 Task: Click on the option Degrees.
Action: Mouse moved to (793, 107)
Screenshot: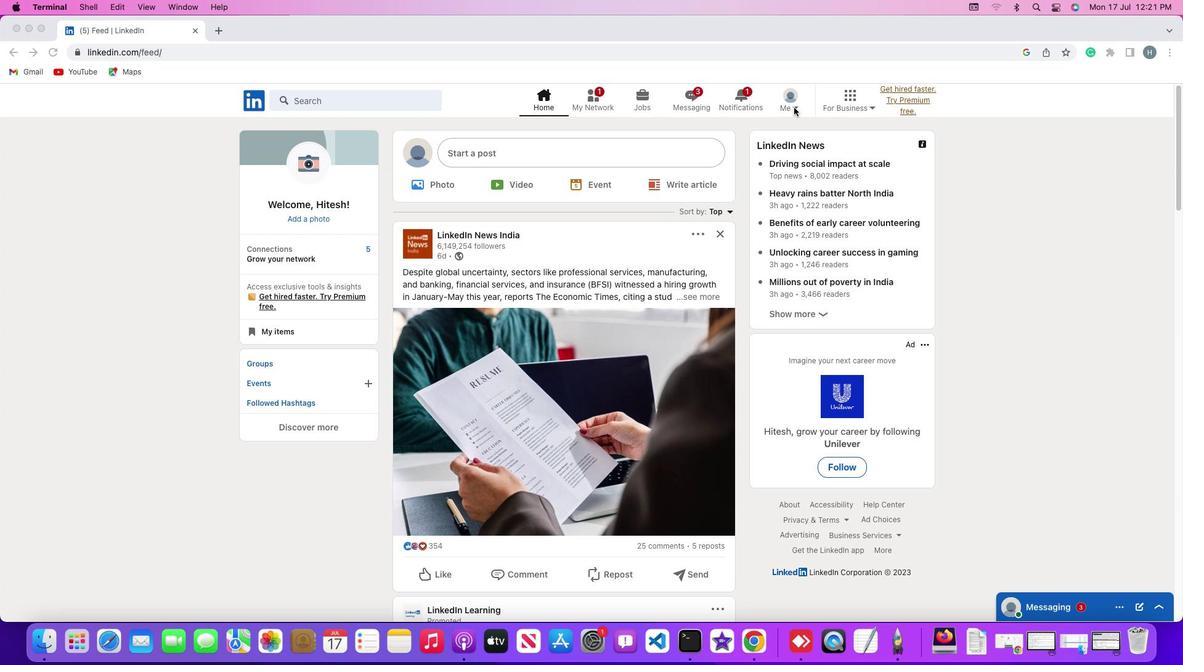 
Action: Mouse pressed left at (793, 107)
Screenshot: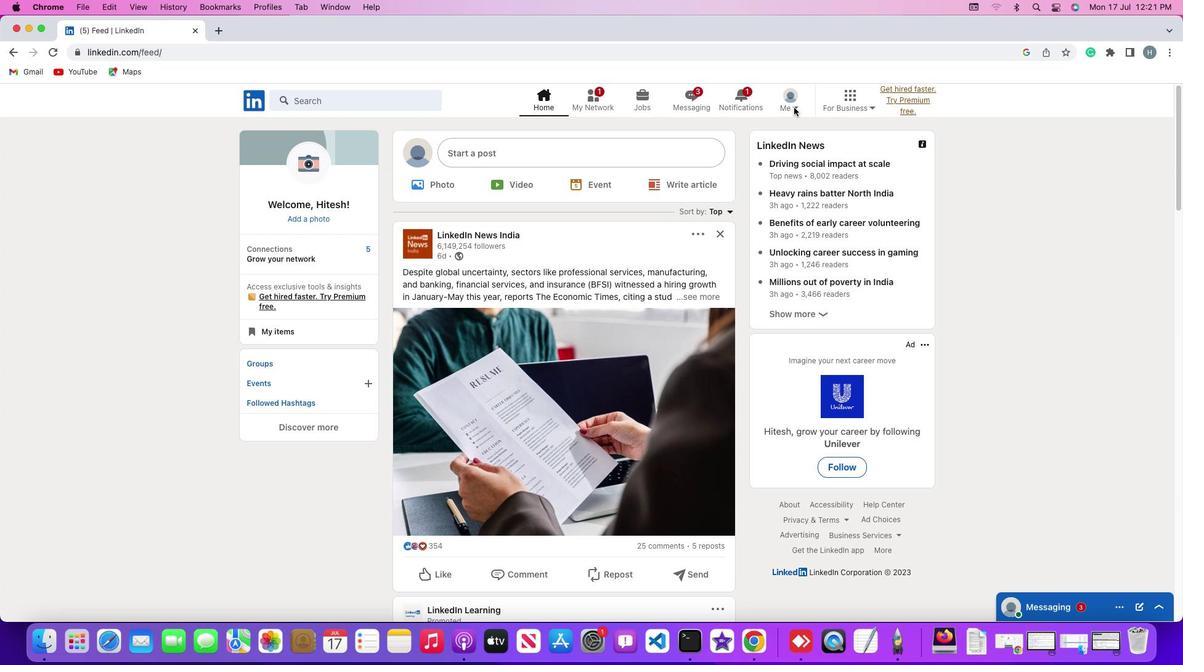 
Action: Mouse moved to (794, 107)
Screenshot: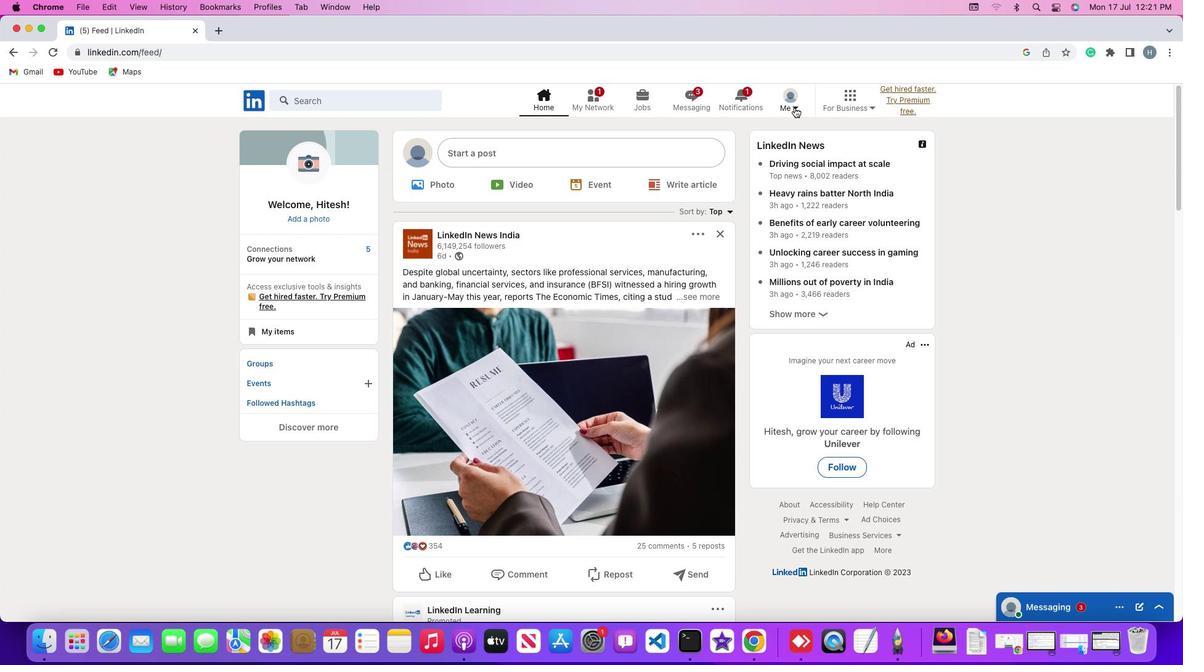 
Action: Mouse pressed left at (794, 107)
Screenshot: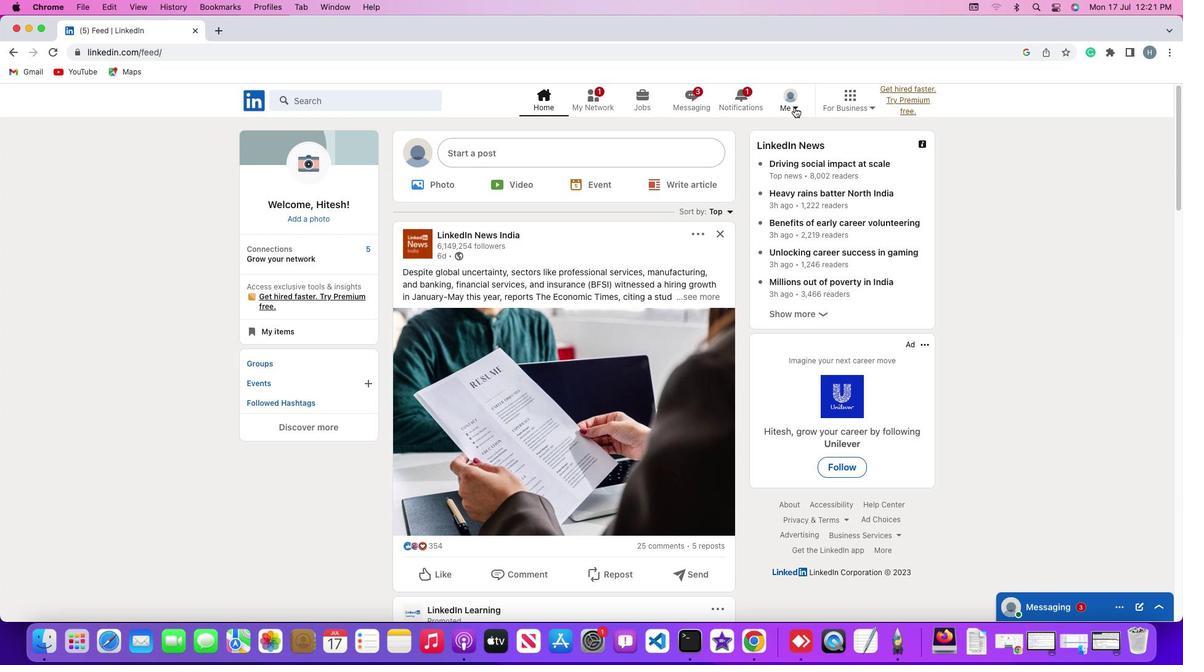 
Action: Mouse moved to (717, 235)
Screenshot: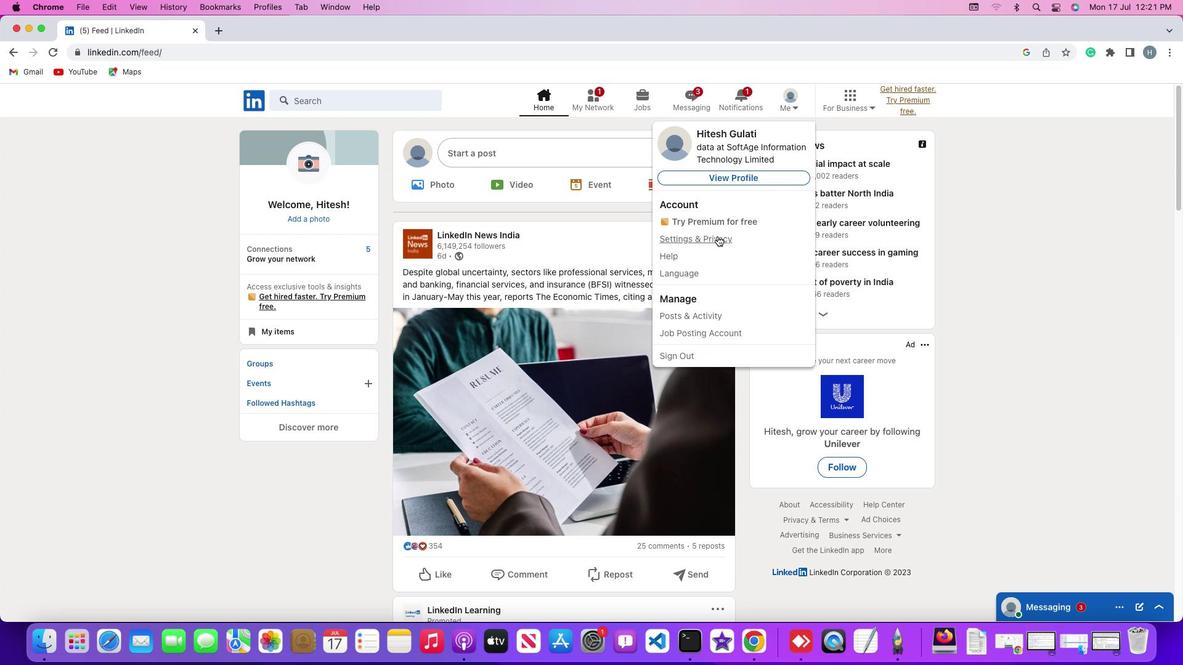 
Action: Mouse pressed left at (717, 235)
Screenshot: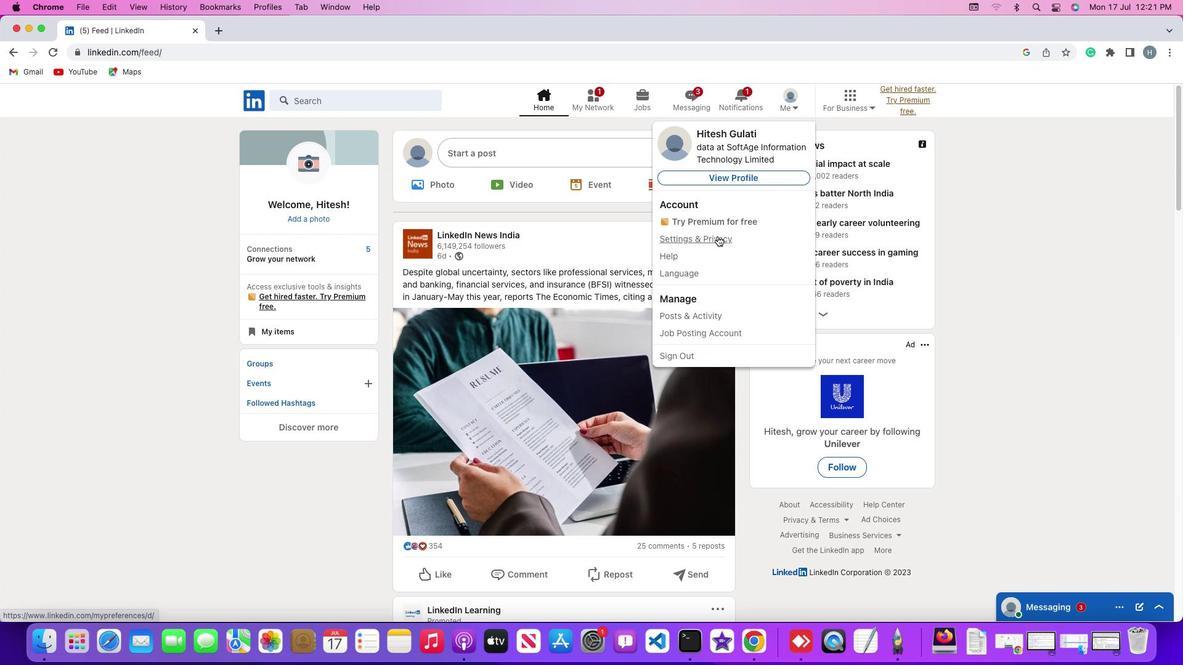 
Action: Mouse moved to (105, 372)
Screenshot: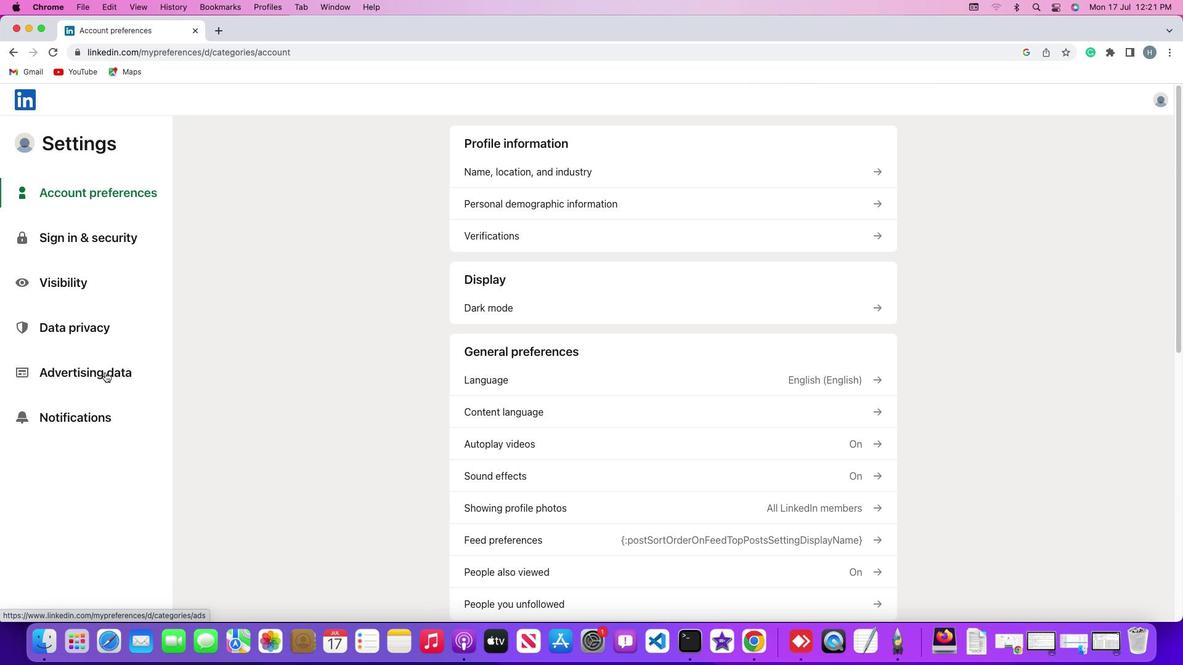 
Action: Mouse pressed left at (105, 372)
Screenshot: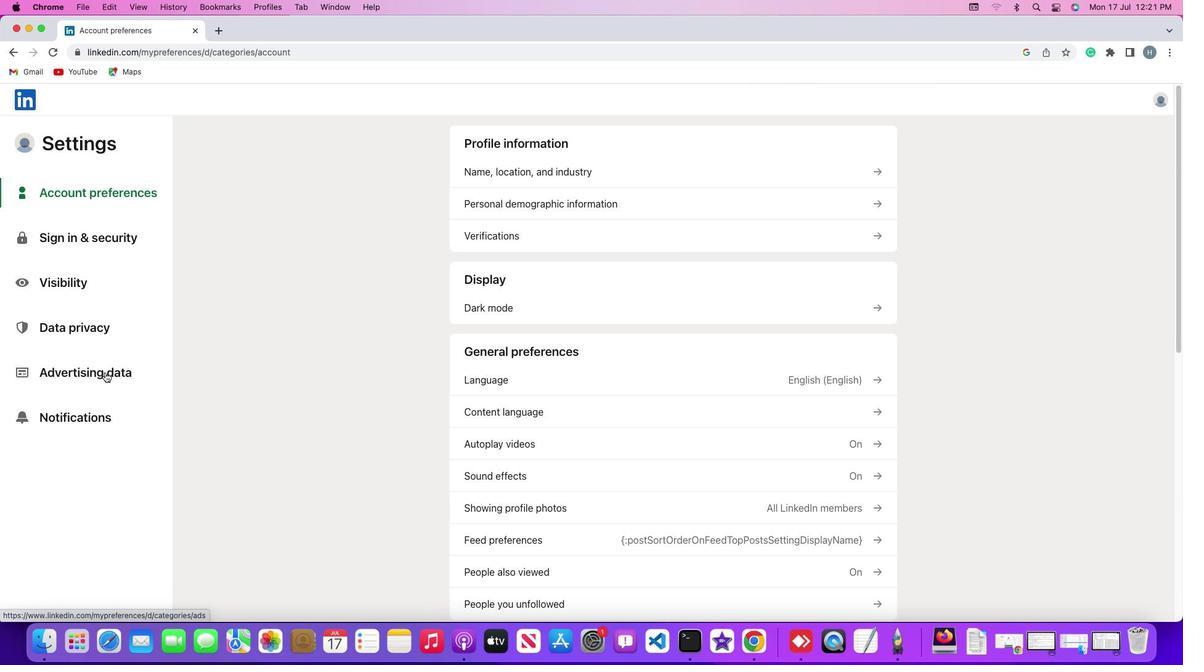 
Action: Mouse pressed left at (105, 372)
Screenshot: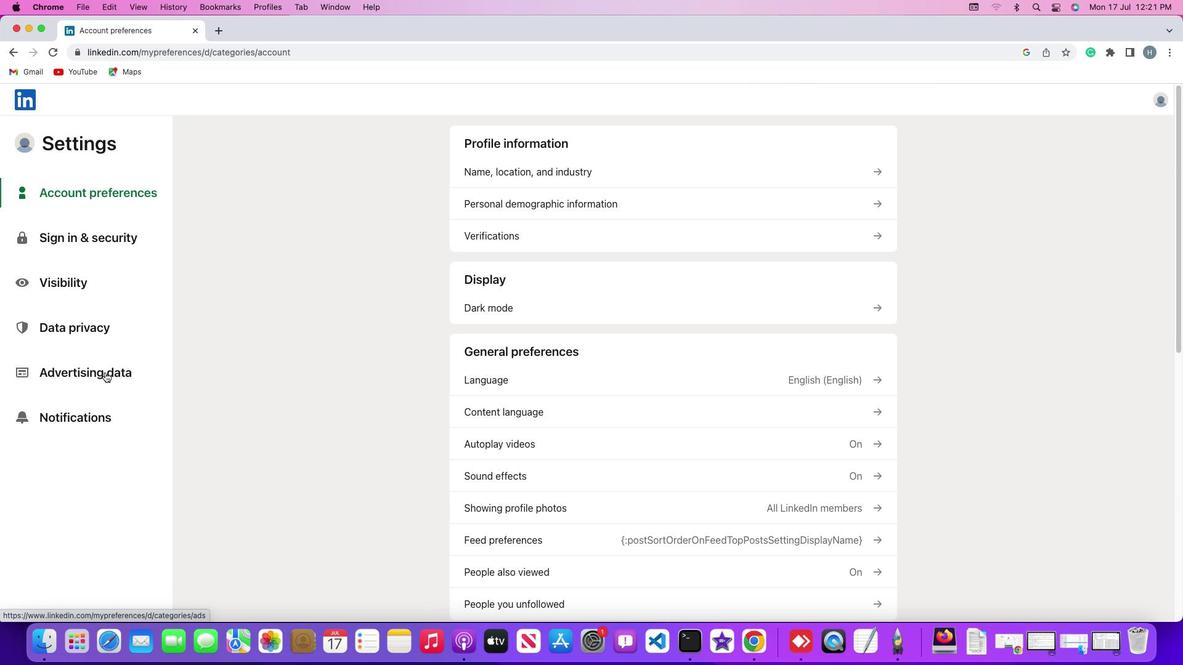
Action: Mouse moved to (508, 433)
Screenshot: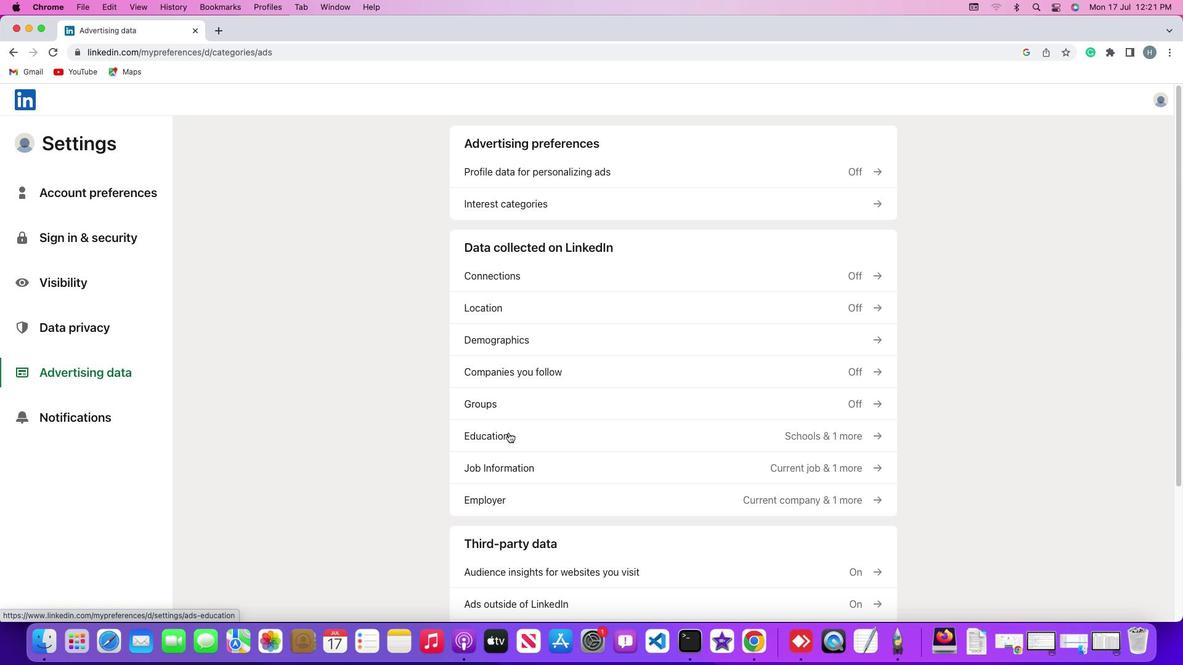 
Action: Mouse pressed left at (508, 433)
Screenshot: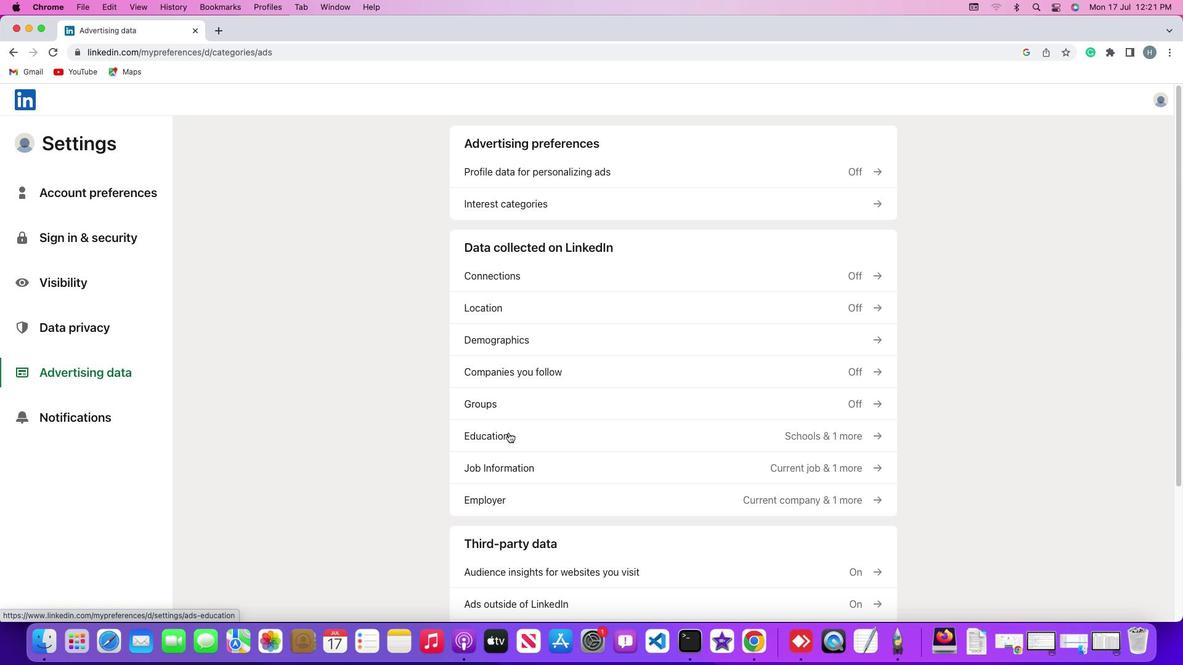 
Action: Mouse moved to (475, 275)
Screenshot: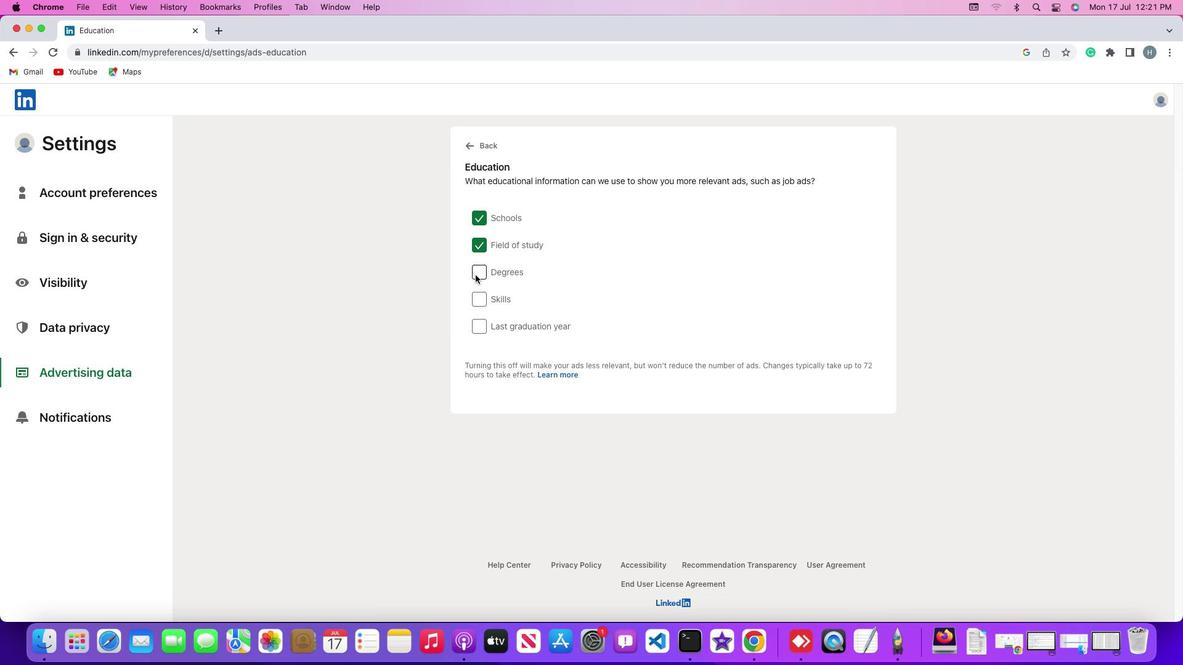 
Action: Mouse pressed left at (475, 275)
Screenshot: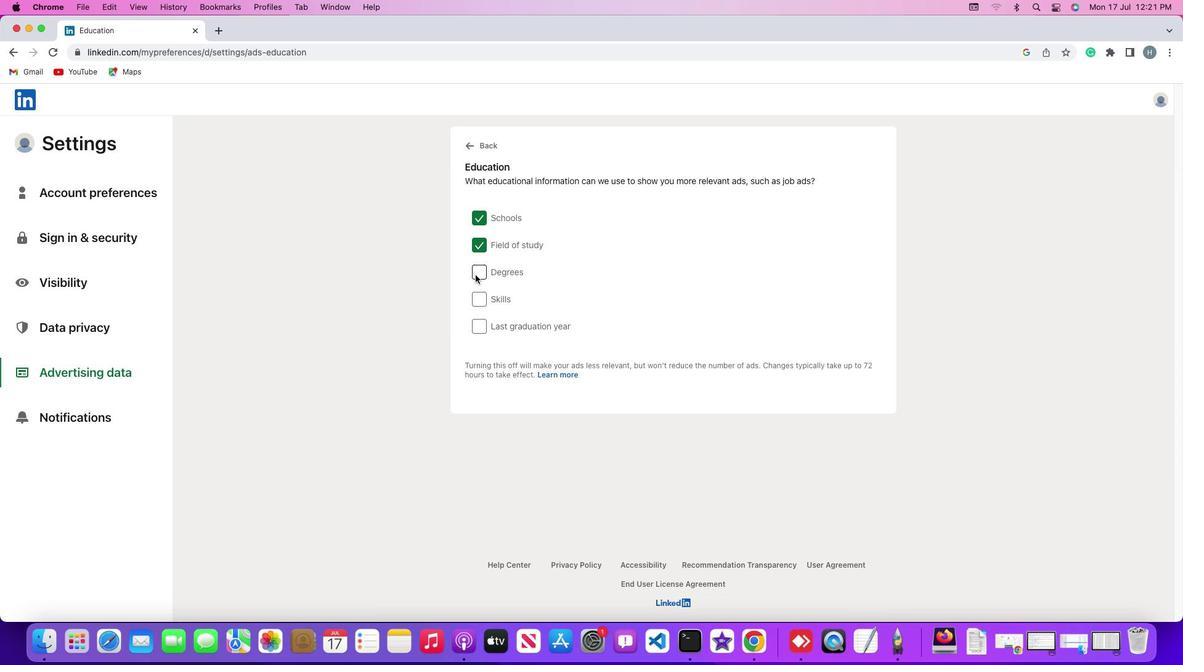 
Action: Mouse moved to (504, 288)
Screenshot: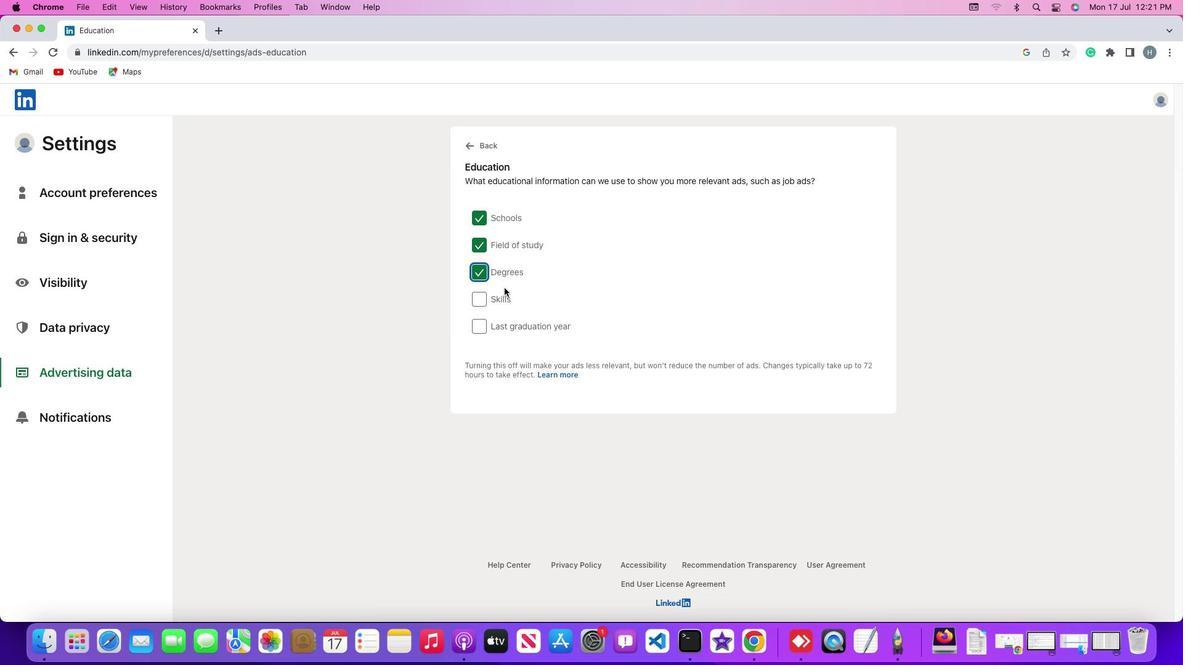 
